 Task: Create a sub task Release to Production / Go Live for the task  Create a new online tool for digital asset management in the project AgileHero , assign it to team member softage.3@softage.net and update the status of the sub task to  On Track  , set the priority of the sub task to Low
Action: Mouse moved to (64, 384)
Screenshot: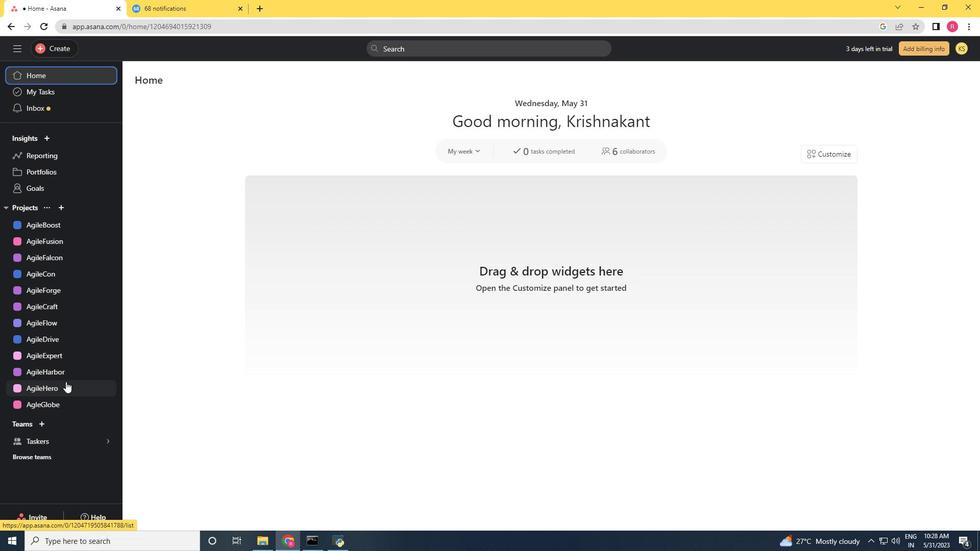 
Action: Mouse pressed left at (64, 384)
Screenshot: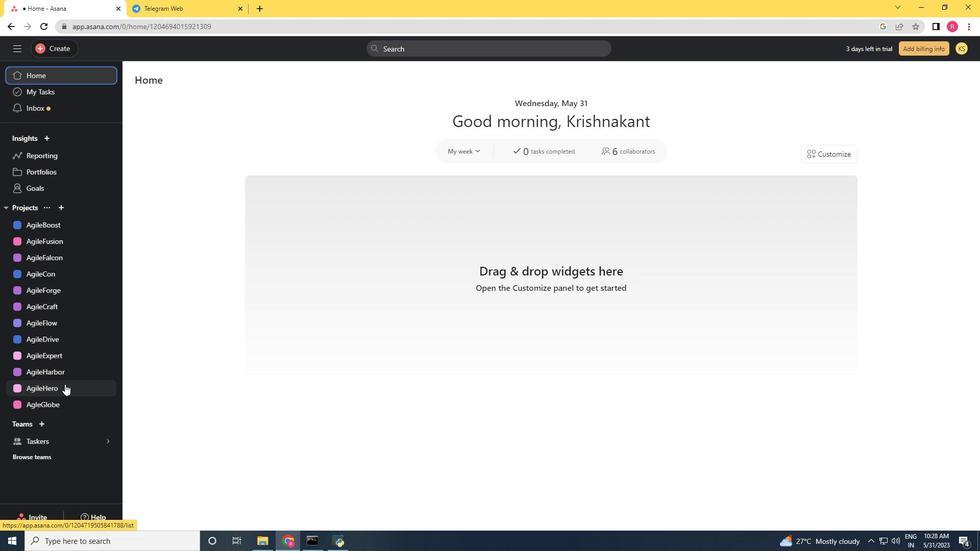 
Action: Mouse moved to (480, 231)
Screenshot: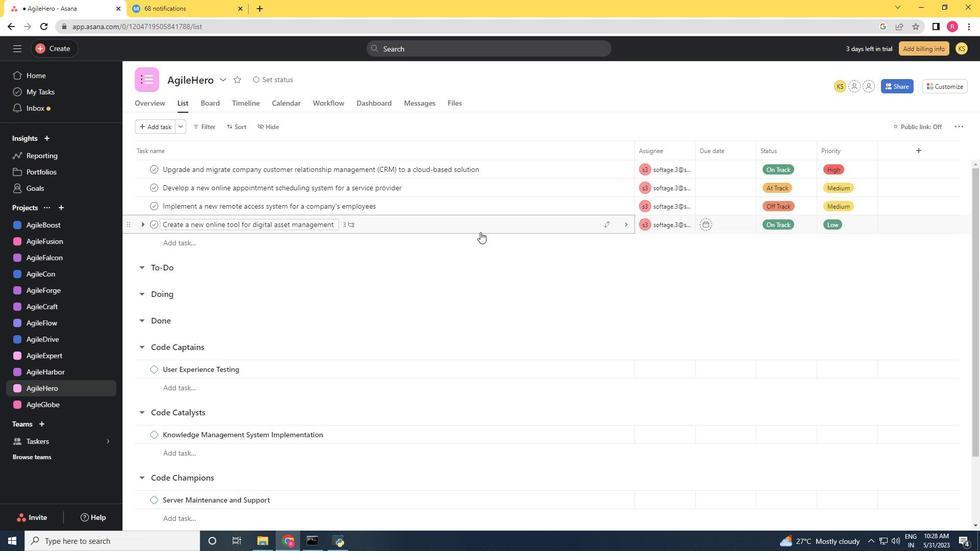 
Action: Mouse pressed left at (480, 231)
Screenshot: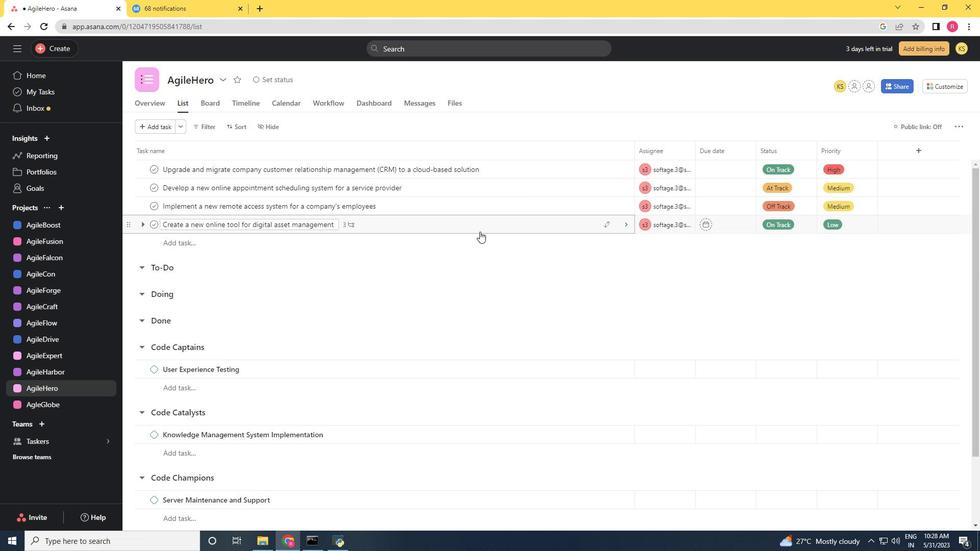
Action: Mouse moved to (798, 306)
Screenshot: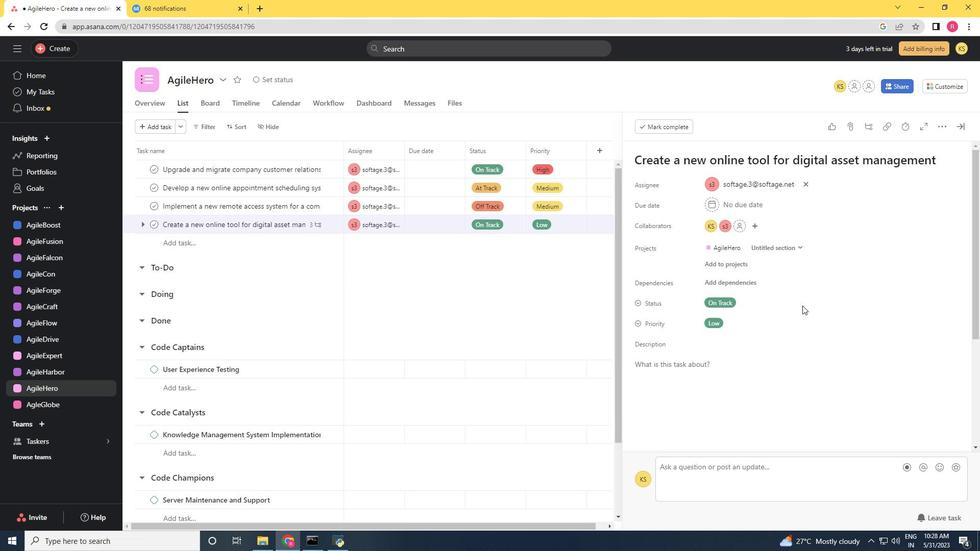 
Action: Mouse scrolled (798, 306) with delta (0, 0)
Screenshot: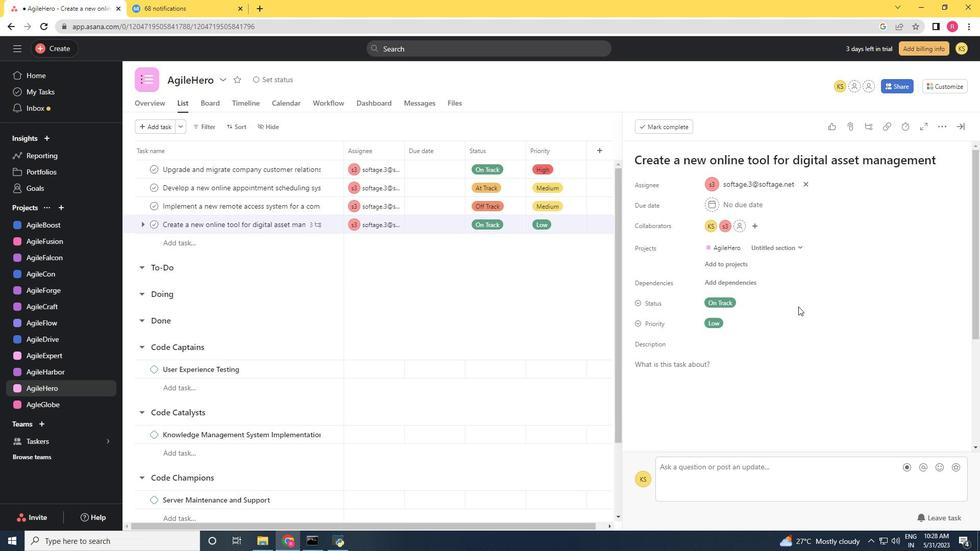 
Action: Mouse scrolled (798, 306) with delta (0, 0)
Screenshot: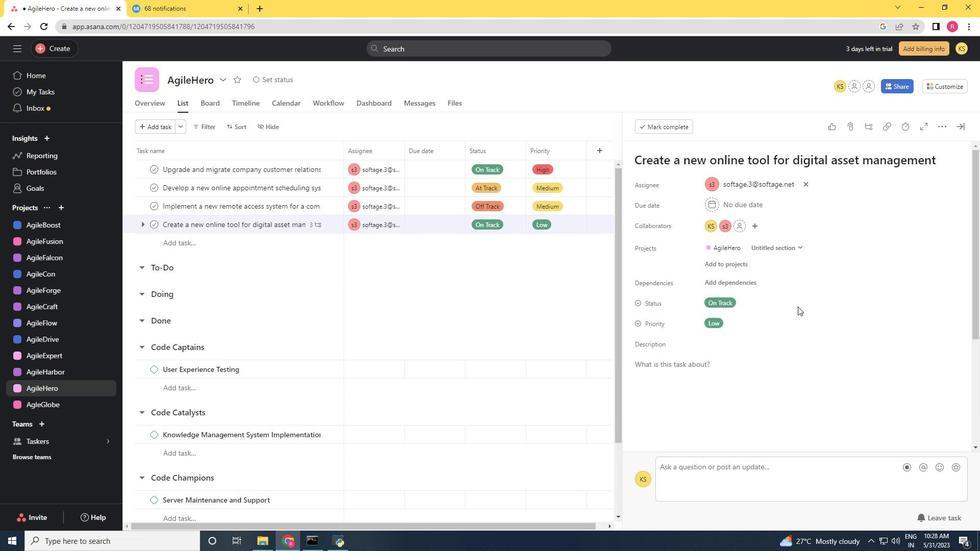 
Action: Mouse scrolled (798, 306) with delta (0, 0)
Screenshot: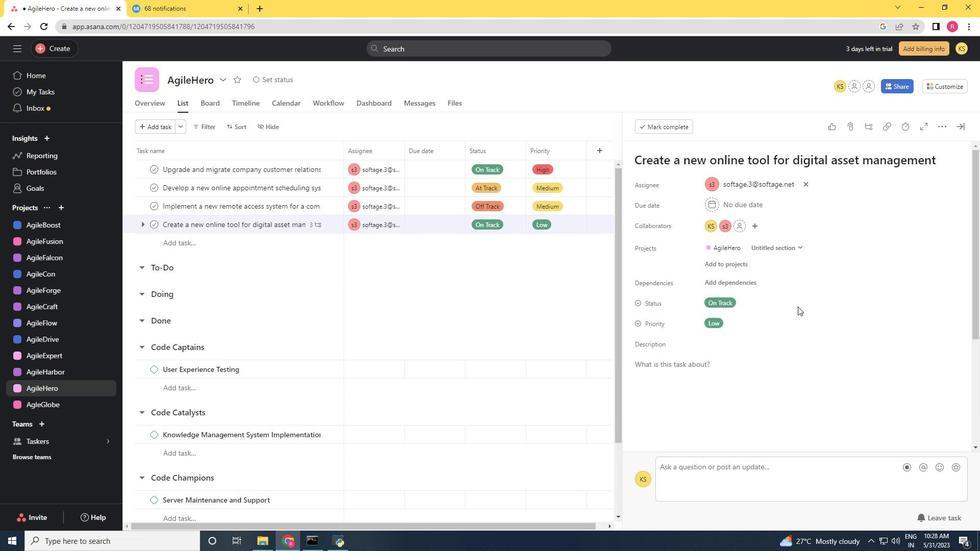 
Action: Mouse scrolled (798, 306) with delta (0, 0)
Screenshot: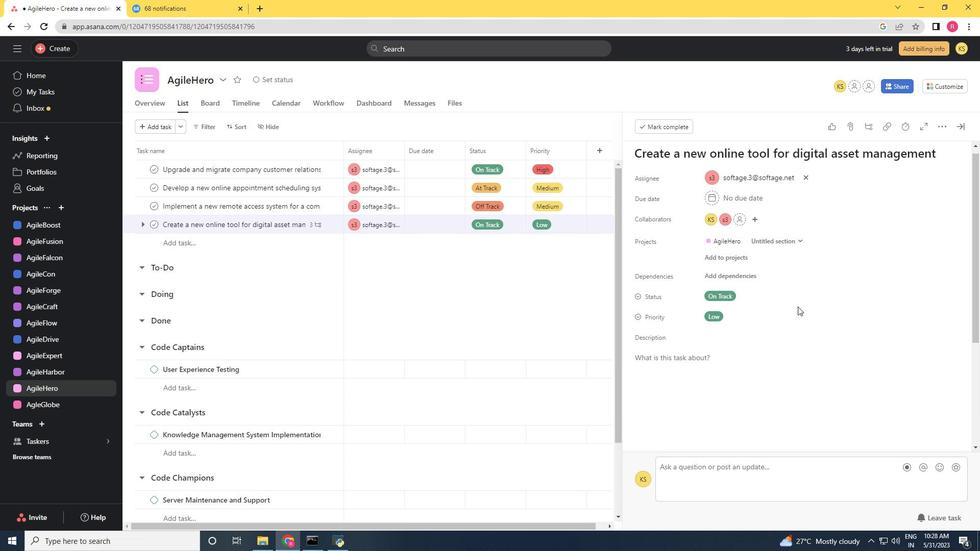 
Action: Mouse moved to (667, 369)
Screenshot: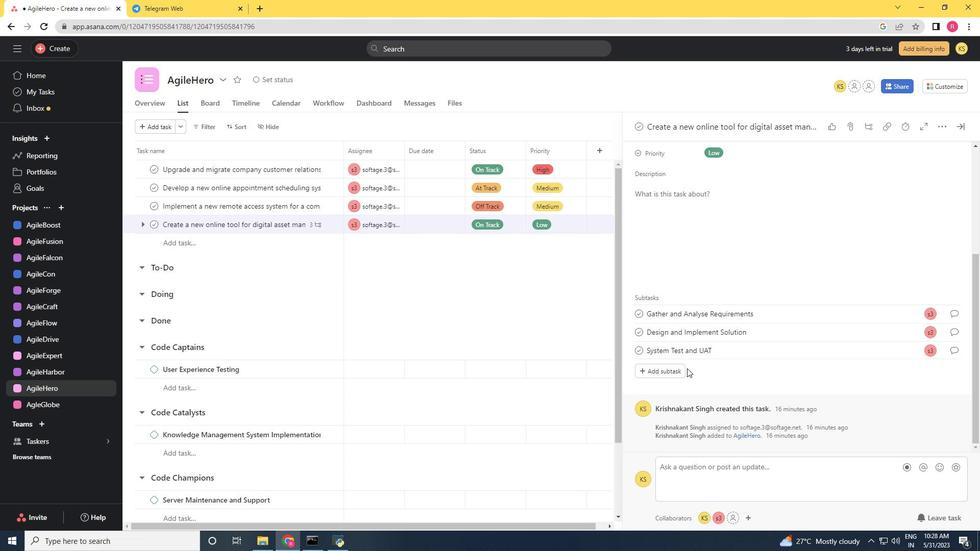 
Action: Mouse pressed left at (667, 369)
Screenshot: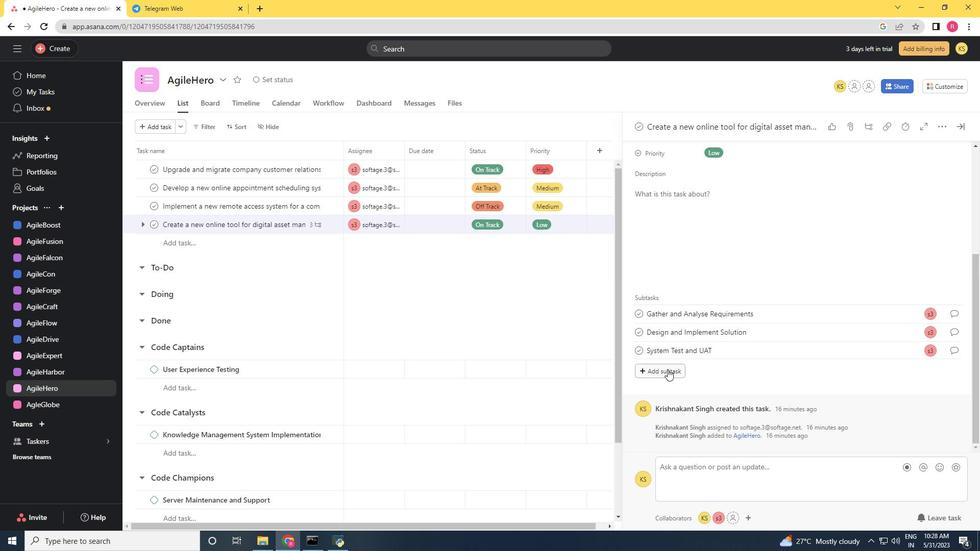 
Action: Key pressed <Key.shift>Release<Key.space>to<Key.space><Key.shift>Production<Key.space>/<Key.space><Key.shift><Key.shift><Key.shift><Key.shift><Key.shift><Key.shift><Key.shift><Key.shift>Go<Key.space><Key.shift>Live
Screenshot: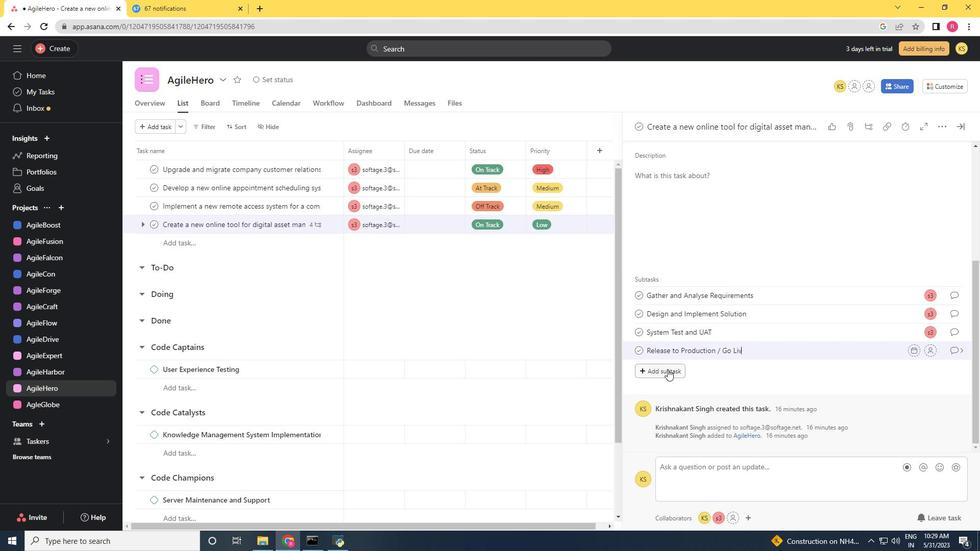 
Action: Mouse moved to (935, 351)
Screenshot: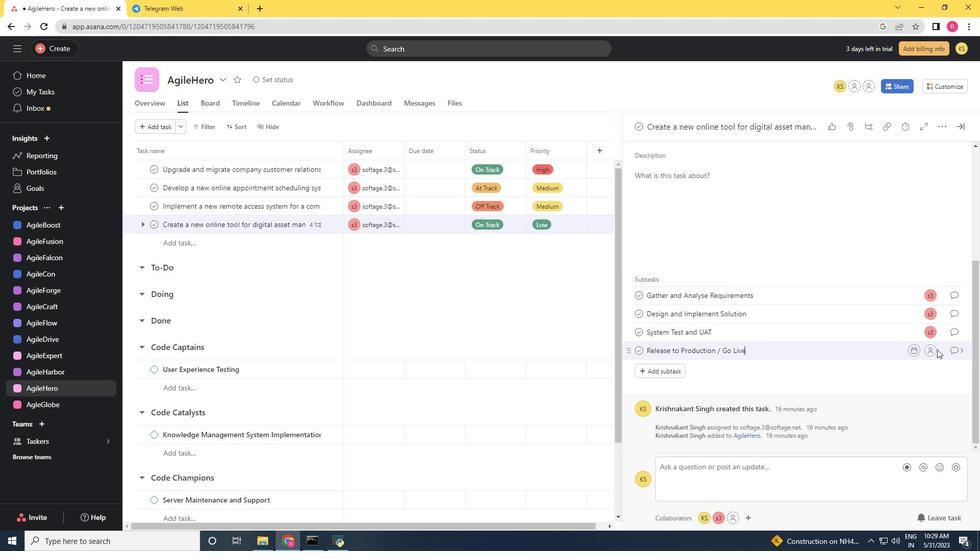 
Action: Mouse pressed left at (935, 351)
Screenshot: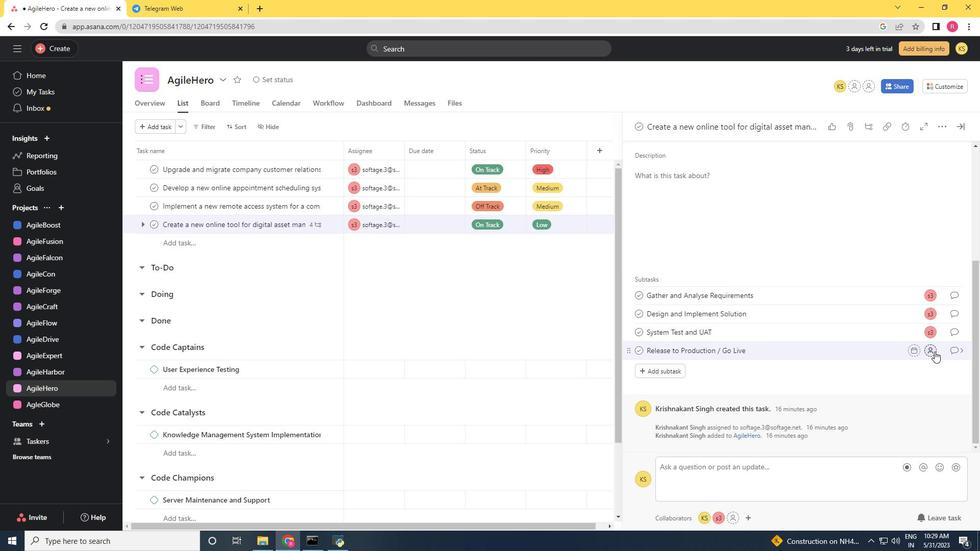 
Action: Key pressed softage.3<Key.shift><Key.shift><Key.shift><Key.shift><Key.shift><Key.shift><Key.shift>@softage.net
Screenshot: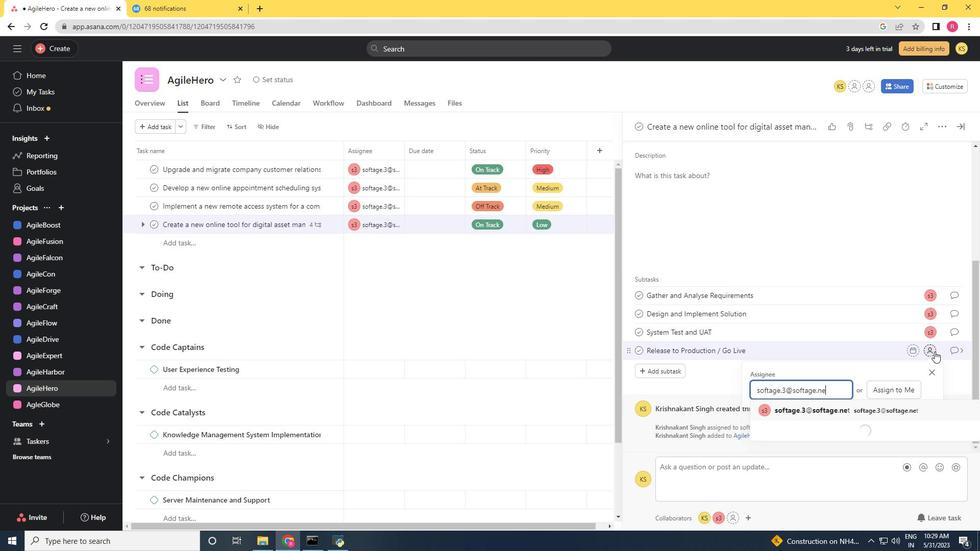 
Action: Mouse moved to (887, 407)
Screenshot: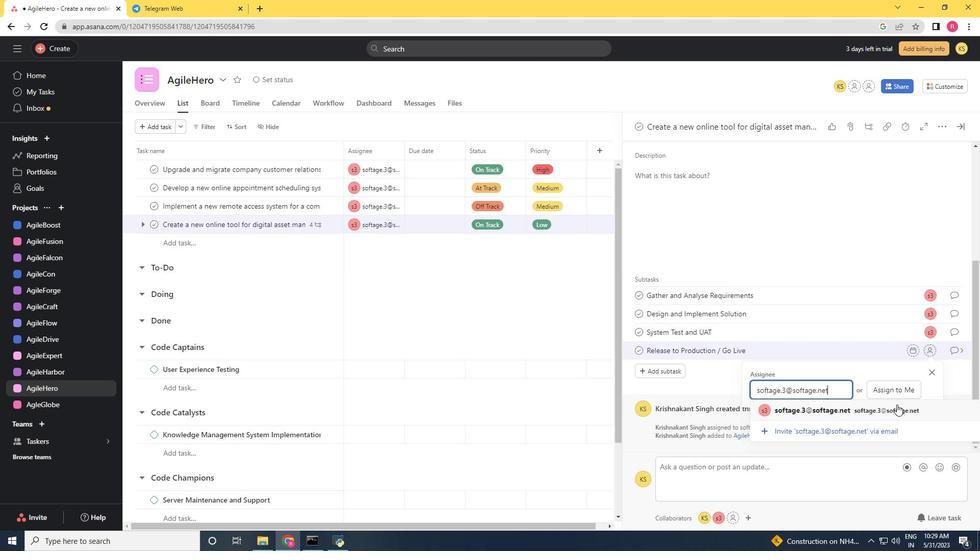
Action: Mouse pressed left at (887, 407)
Screenshot: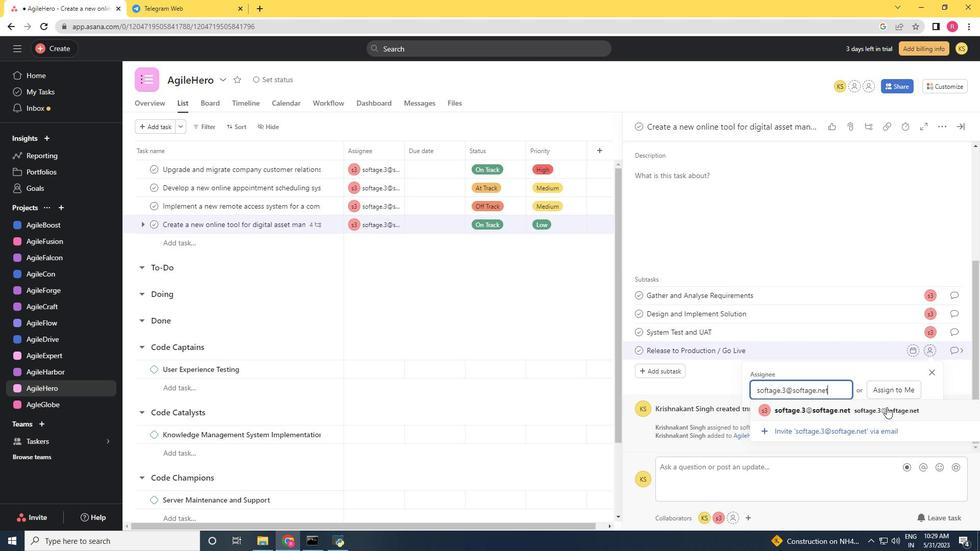 
Action: Mouse moved to (963, 352)
Screenshot: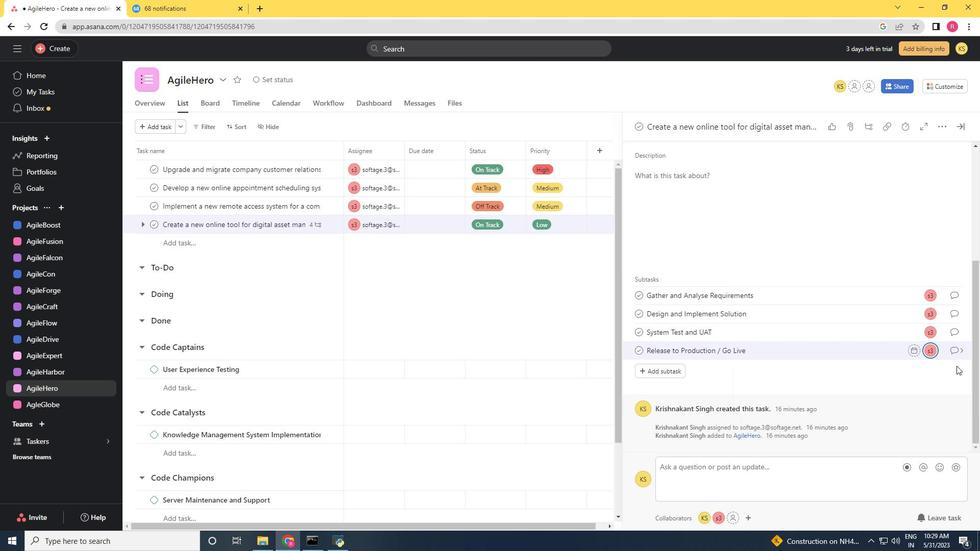 
Action: Mouse pressed left at (963, 352)
Screenshot: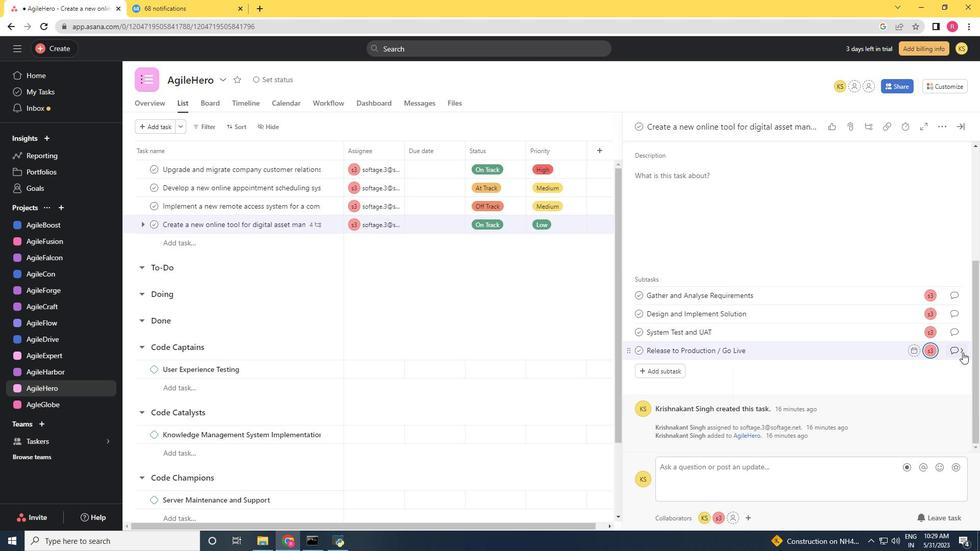 
Action: Mouse moved to (666, 293)
Screenshot: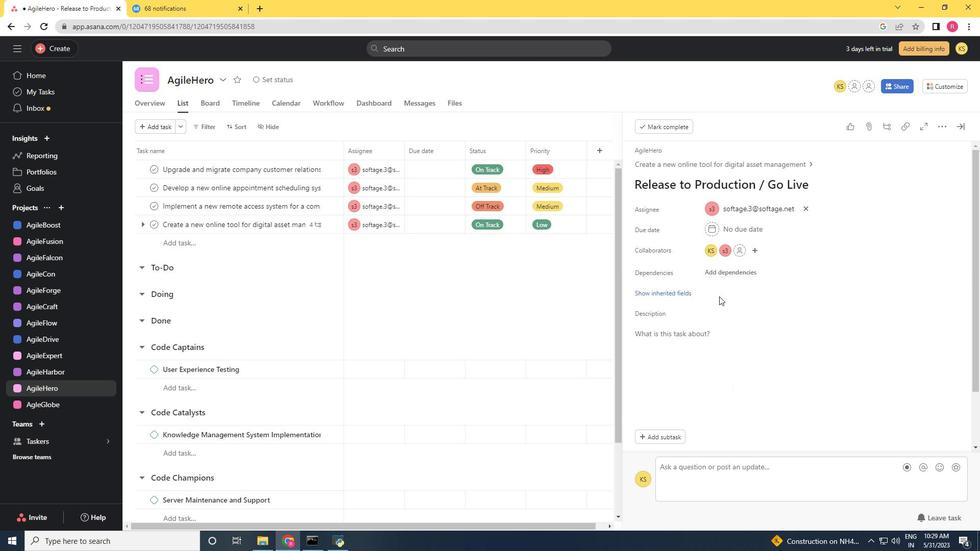
Action: Mouse pressed left at (666, 293)
Screenshot: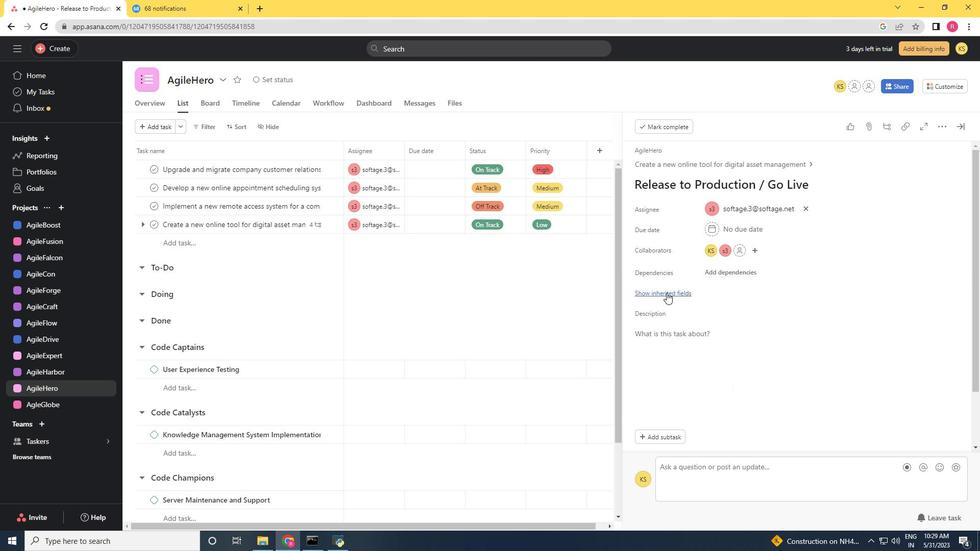 
Action: Mouse moved to (704, 313)
Screenshot: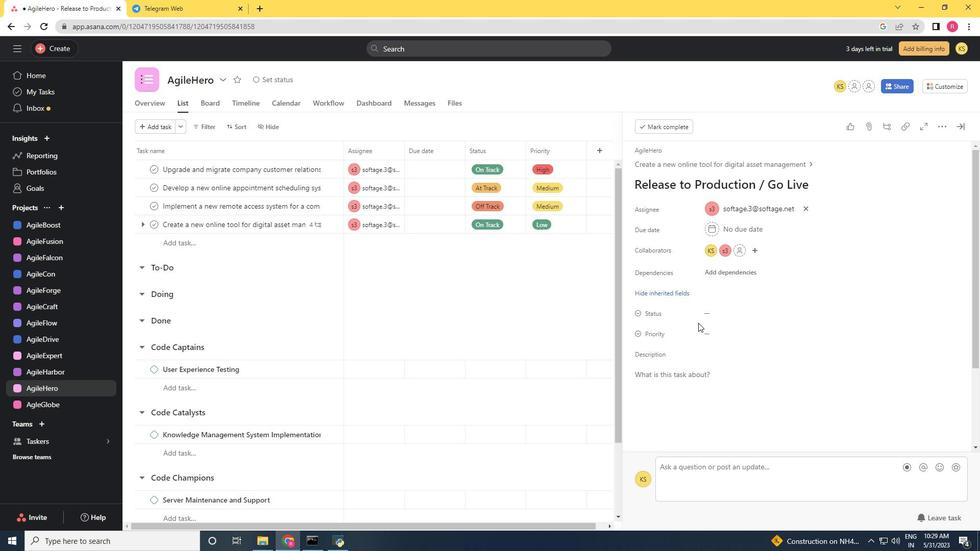 
Action: Mouse pressed left at (704, 313)
Screenshot: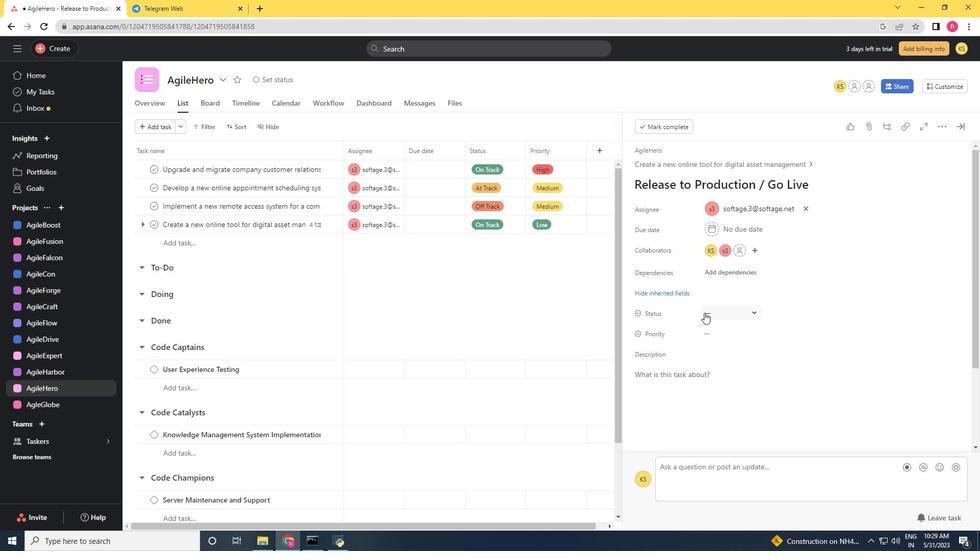 
Action: Mouse moved to (736, 343)
Screenshot: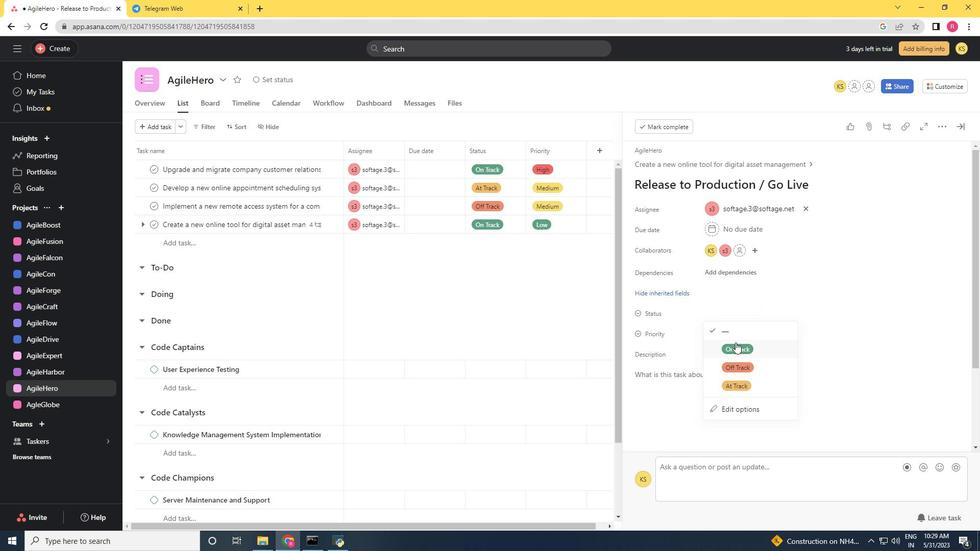 
Action: Mouse pressed left at (736, 343)
Screenshot: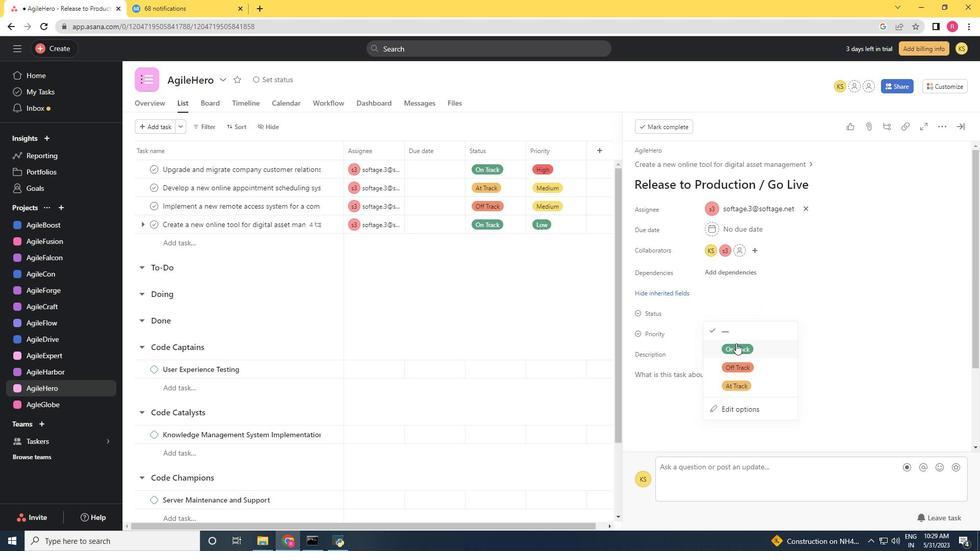 
Action: Mouse moved to (719, 332)
Screenshot: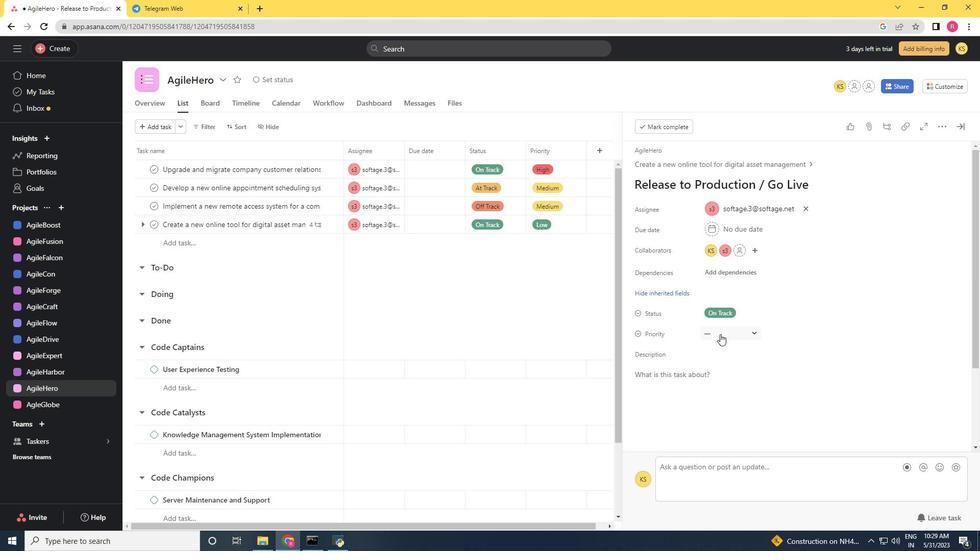 
Action: Mouse pressed left at (719, 332)
Screenshot: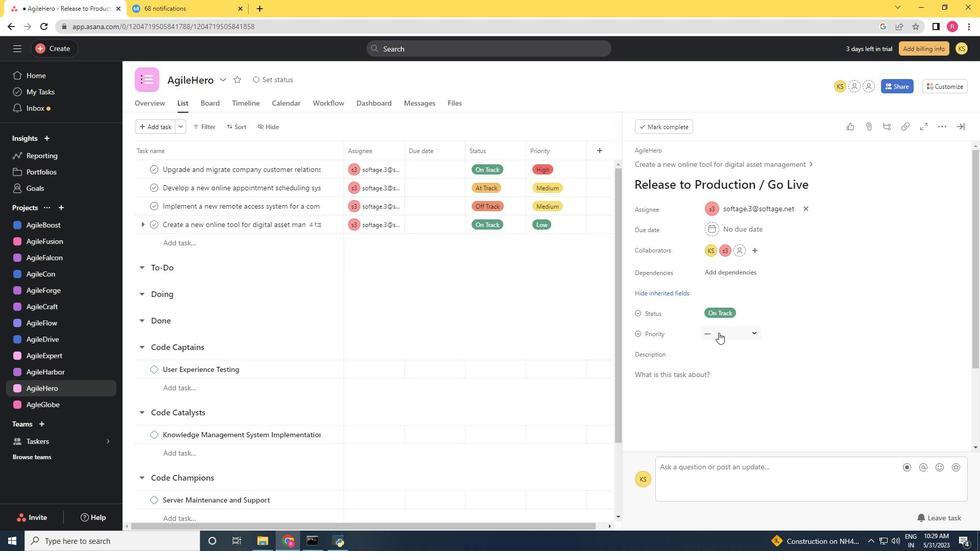 
Action: Mouse moved to (731, 402)
Screenshot: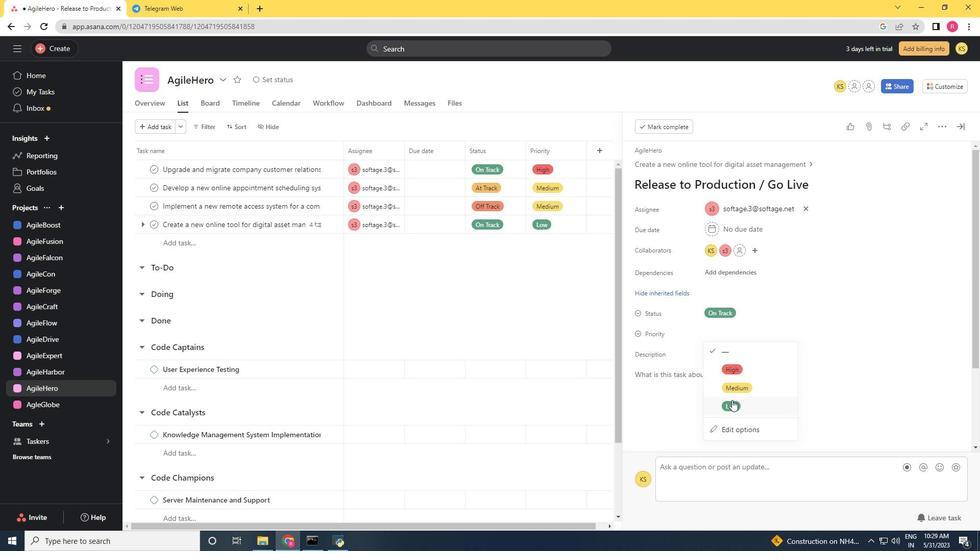 
Action: Mouse pressed left at (731, 402)
Screenshot: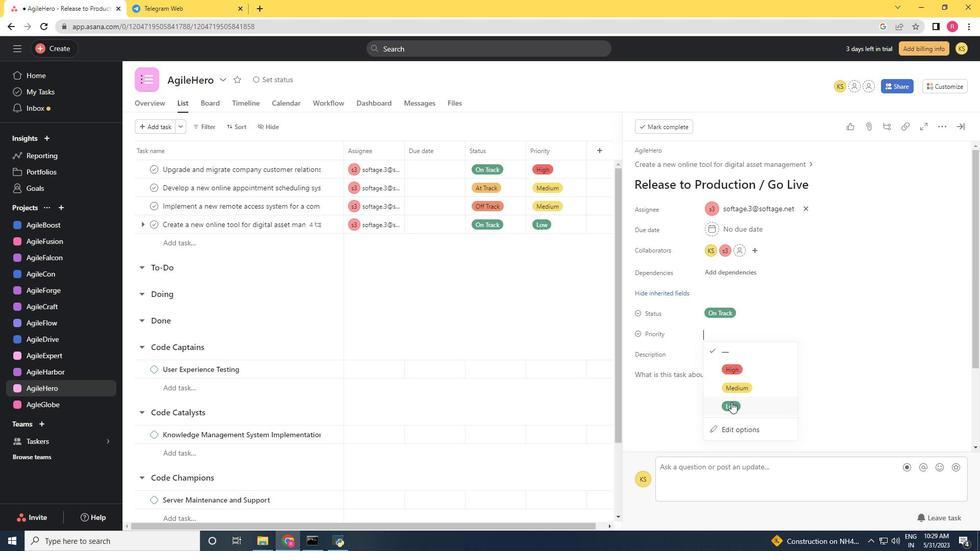 
